 Task: Create Card Business Requirements Elicitation in Board Employee Engagement Strategies to Workspace Job Analysis and Design. Create Card Marketing Review in Board Product Prototyping to Workspace Job Analysis and Design. Create Card Functional Requirements Elicitation in Board Product Design and User Experience Optimization to Workspace Job Analysis and Design
Action: Mouse moved to (82, 303)
Screenshot: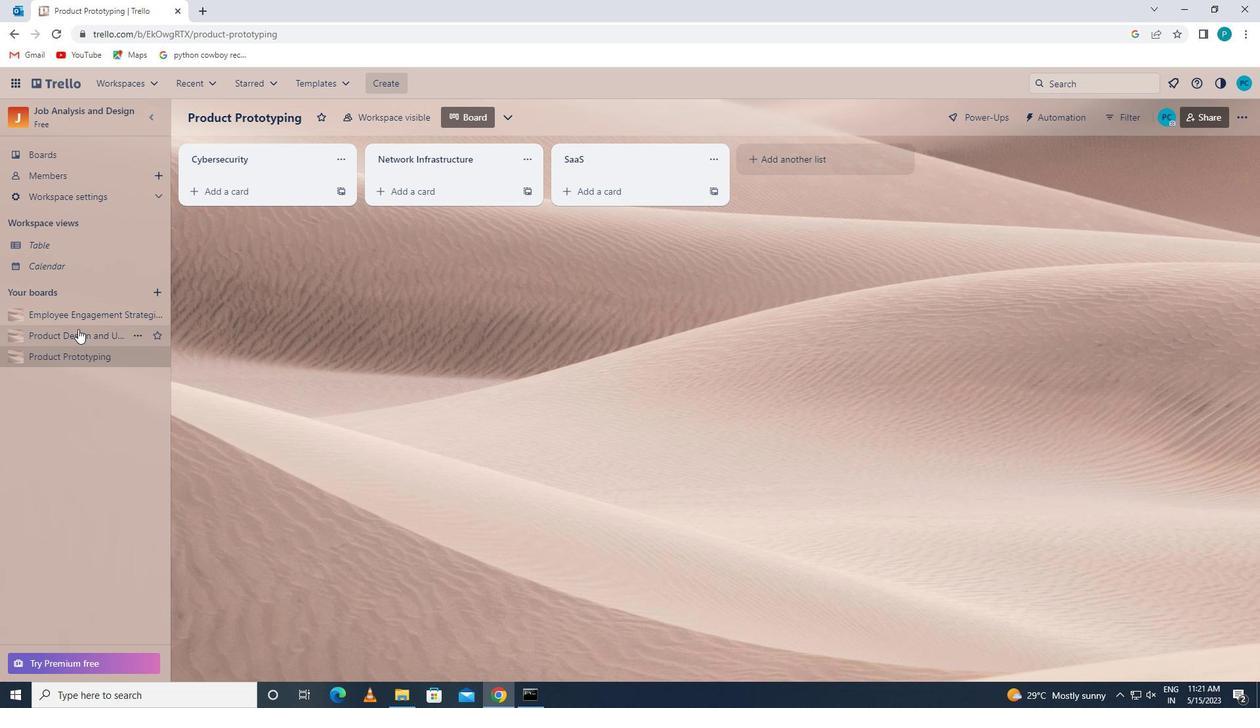 
Action: Mouse pressed left at (82, 303)
Screenshot: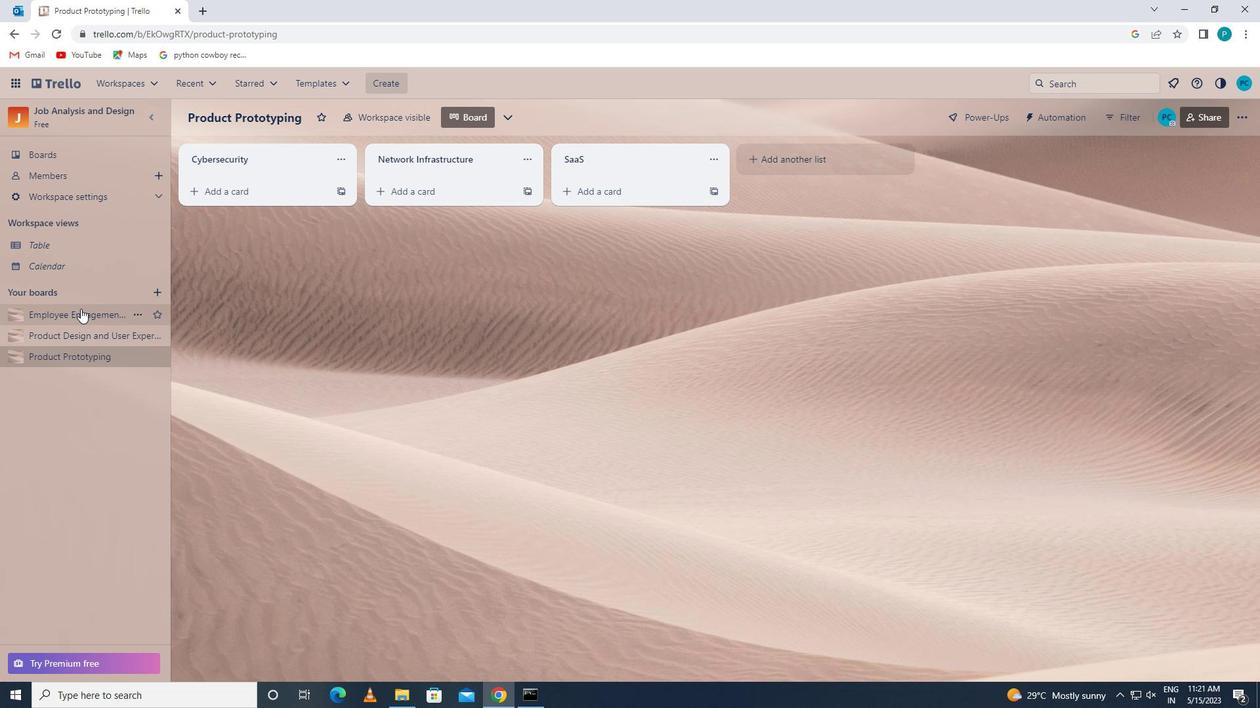 
Action: Mouse moved to (82, 311)
Screenshot: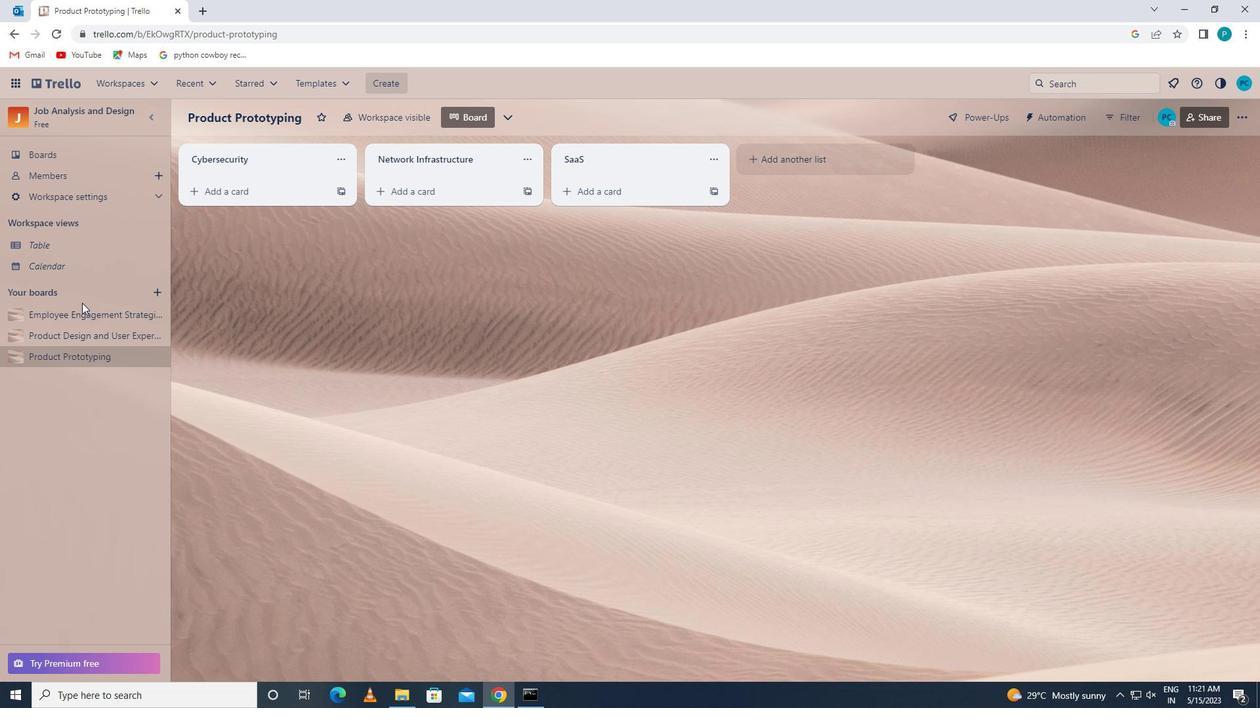 
Action: Mouse pressed left at (82, 311)
Screenshot: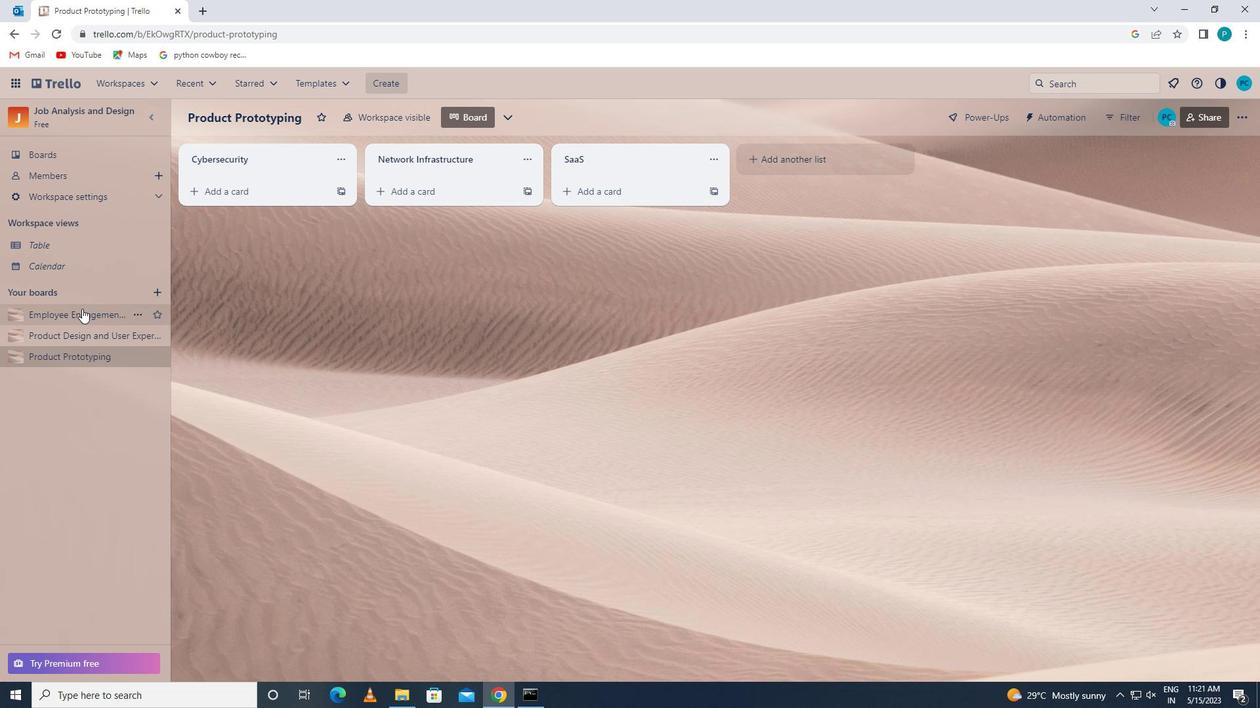 
Action: Mouse moved to (236, 183)
Screenshot: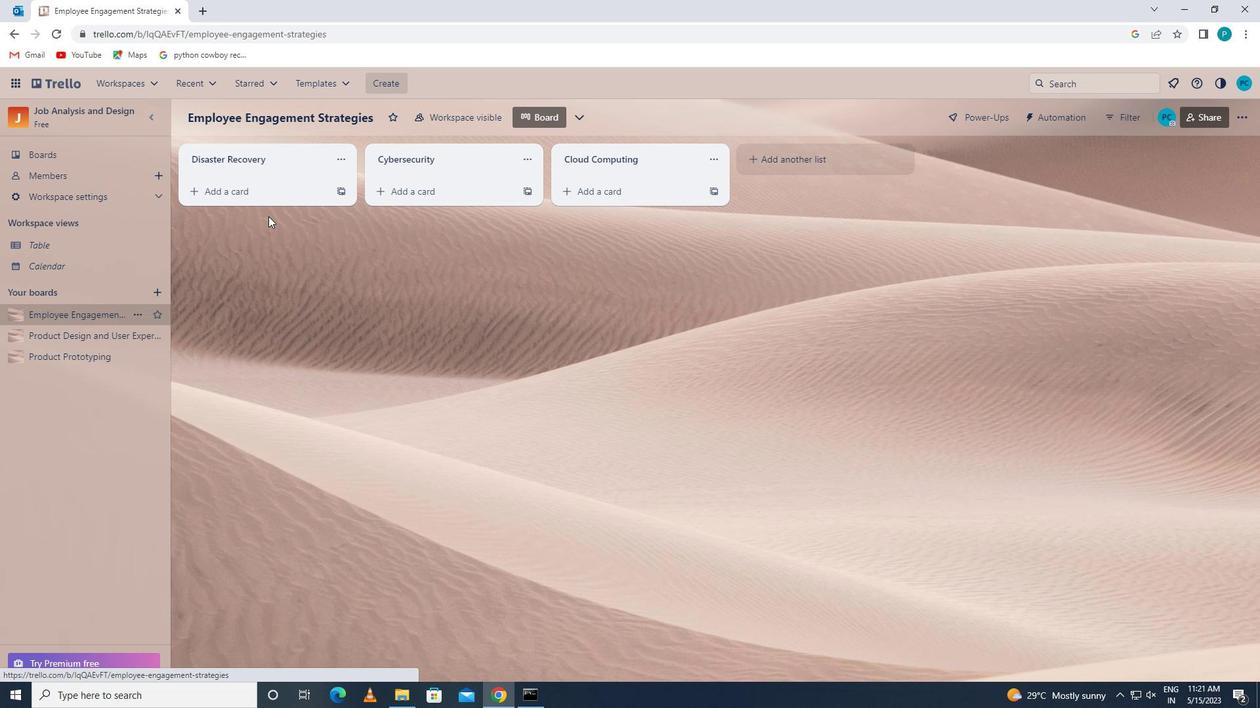 
Action: Mouse pressed left at (236, 183)
Screenshot: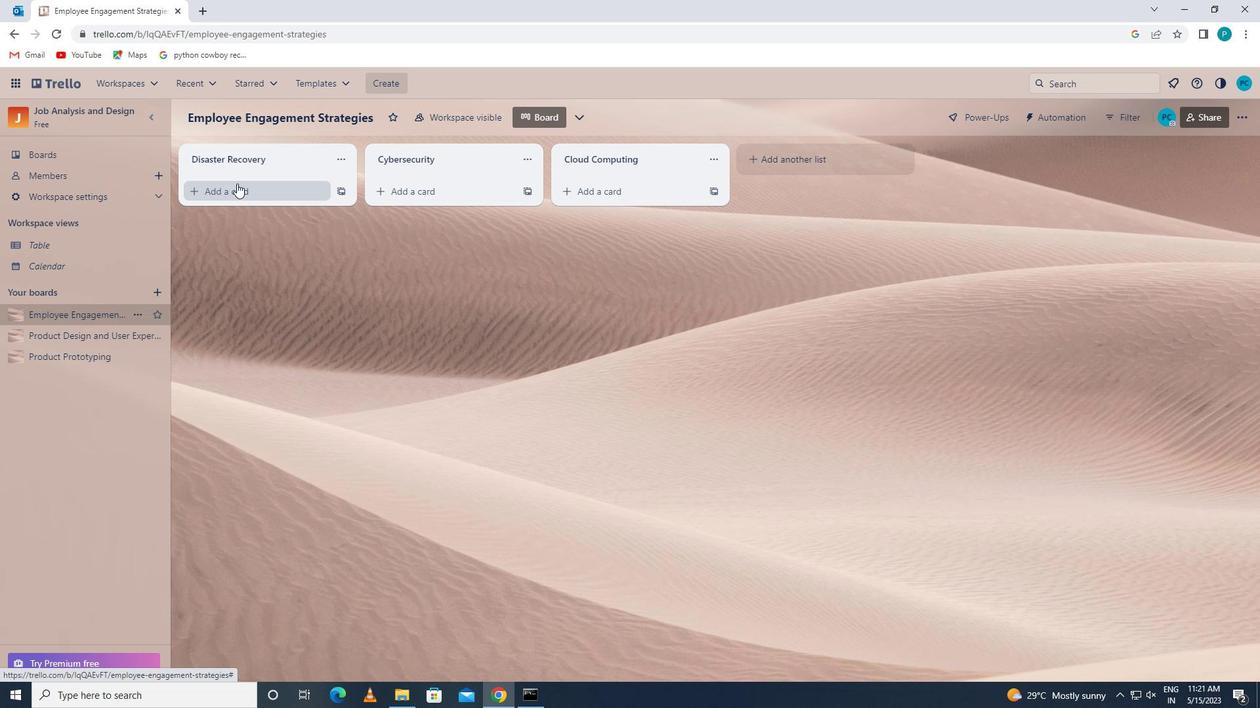 
Action: Key pressed <Key.caps_lock>b<Key.caps_lock>usiness<Key.space><Key.caps_lock>r<Key.caps_lock>equirements<Key.space><Key.caps_lock>e<Key.caps_lock>lictation
Screenshot: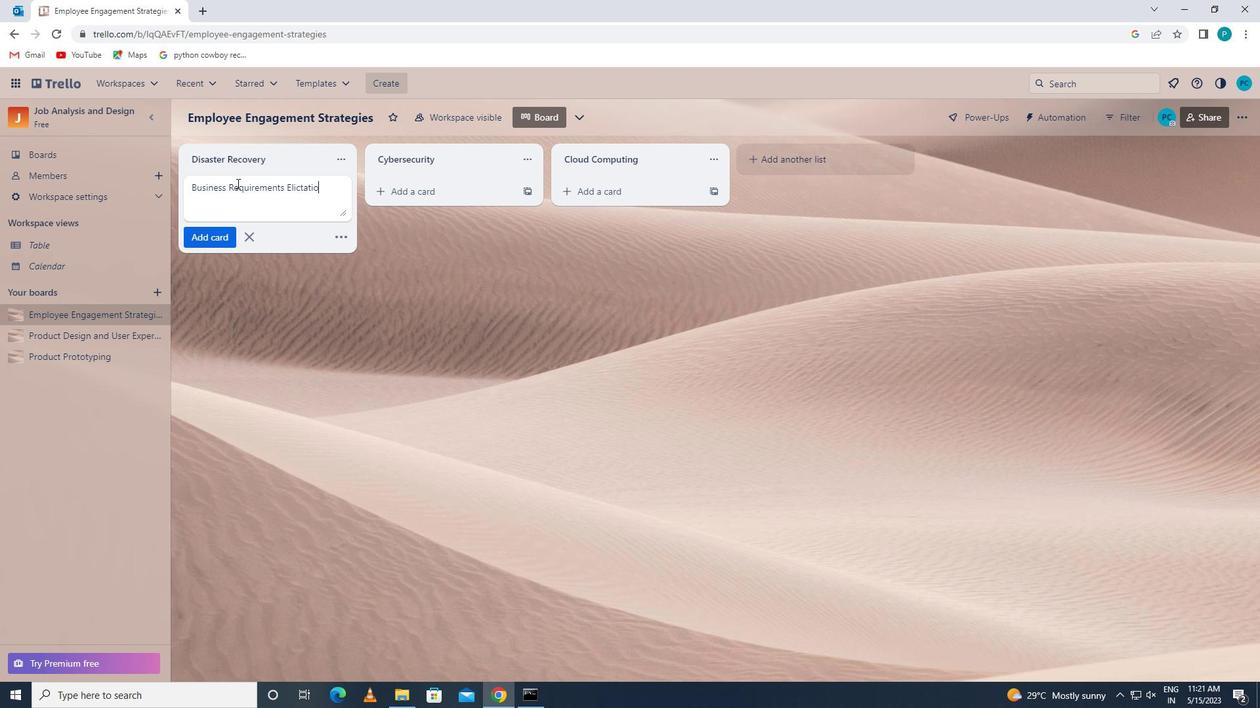 
Action: Mouse moved to (225, 231)
Screenshot: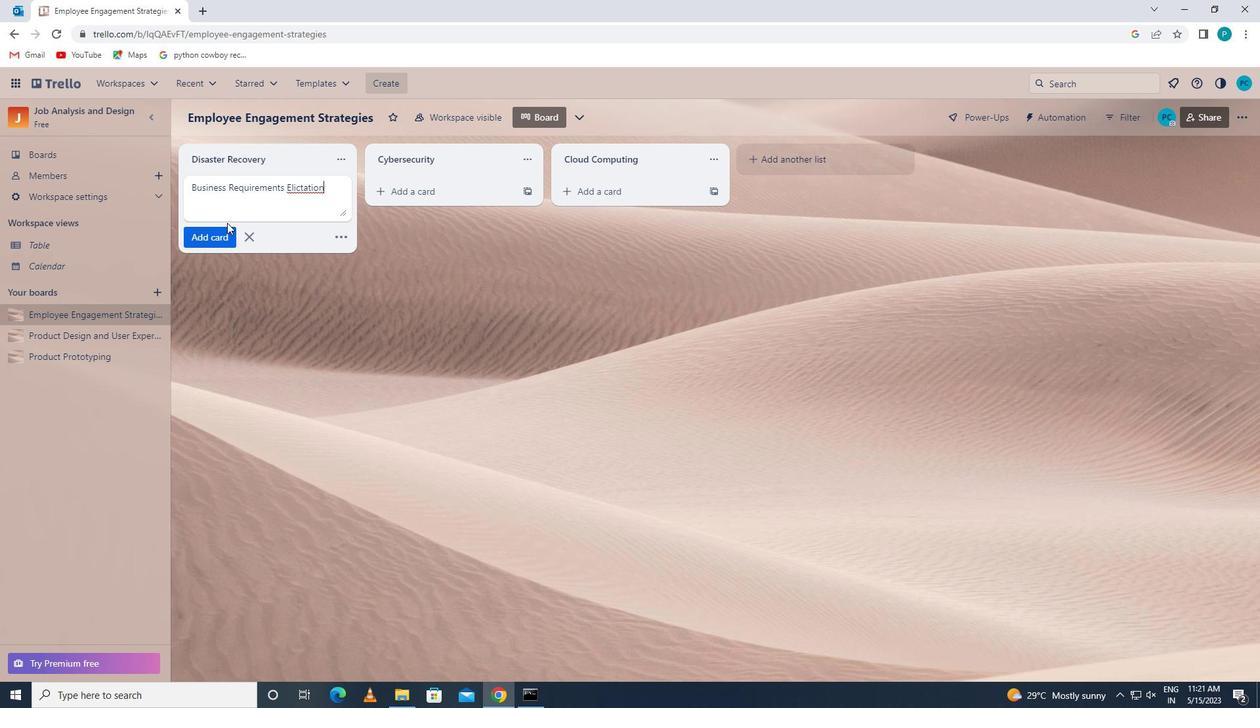 
Action: Mouse pressed left at (225, 231)
Screenshot: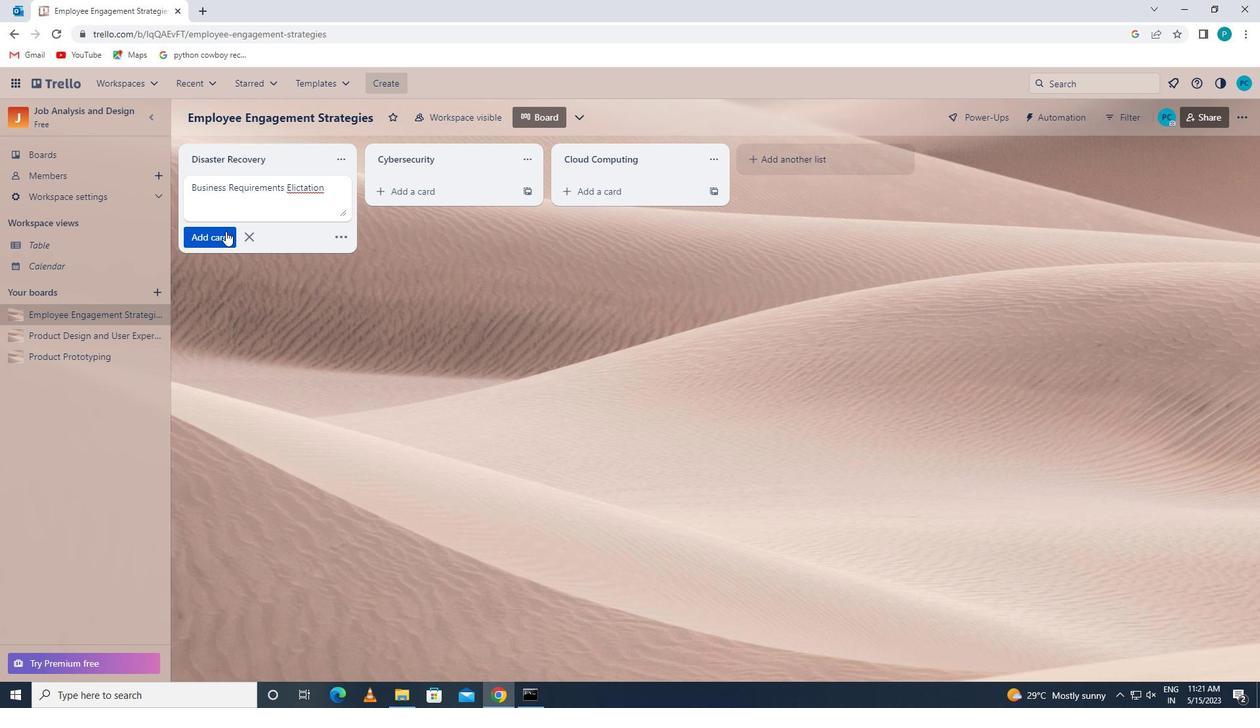 
Action: Mouse moved to (65, 352)
Screenshot: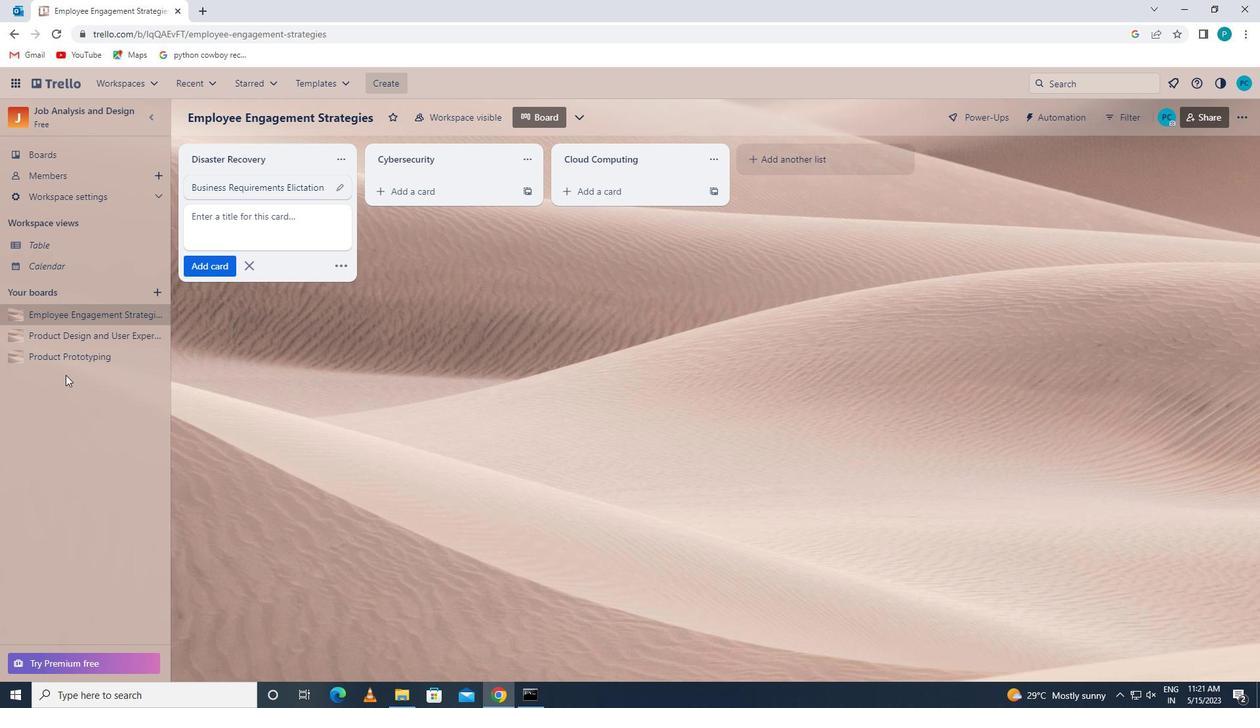 
Action: Mouse pressed left at (65, 352)
Screenshot: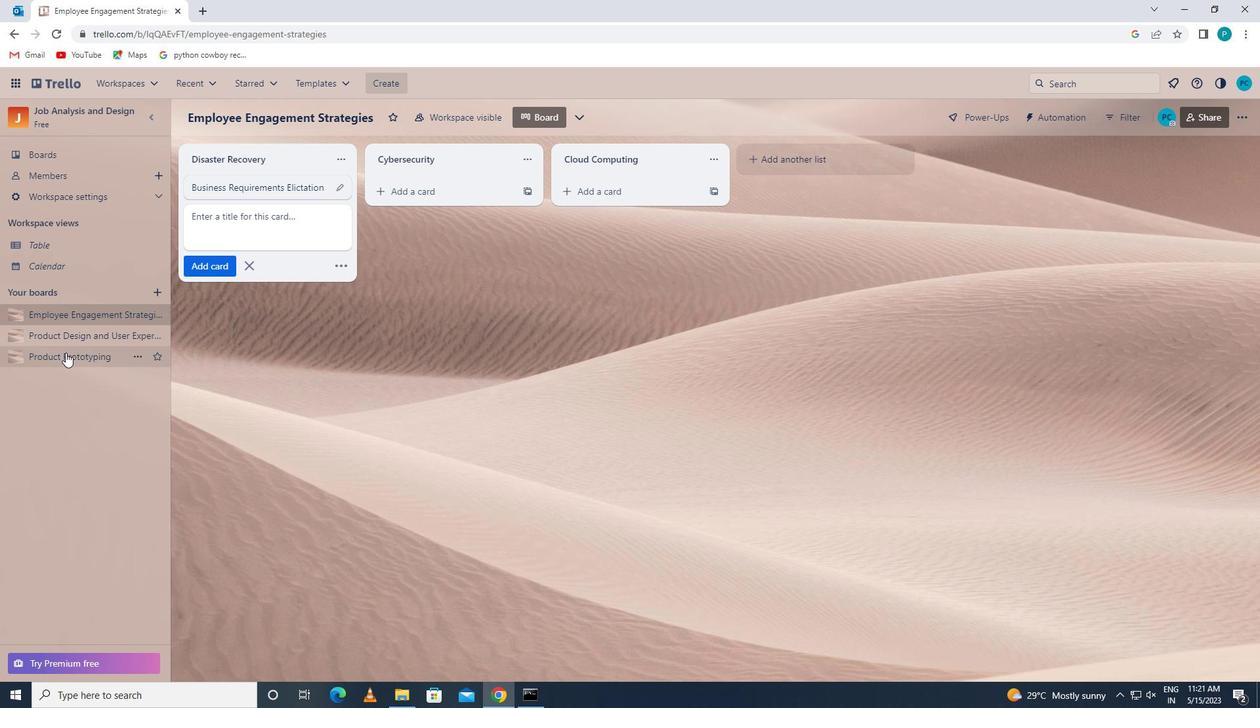 
Action: Mouse moved to (234, 188)
Screenshot: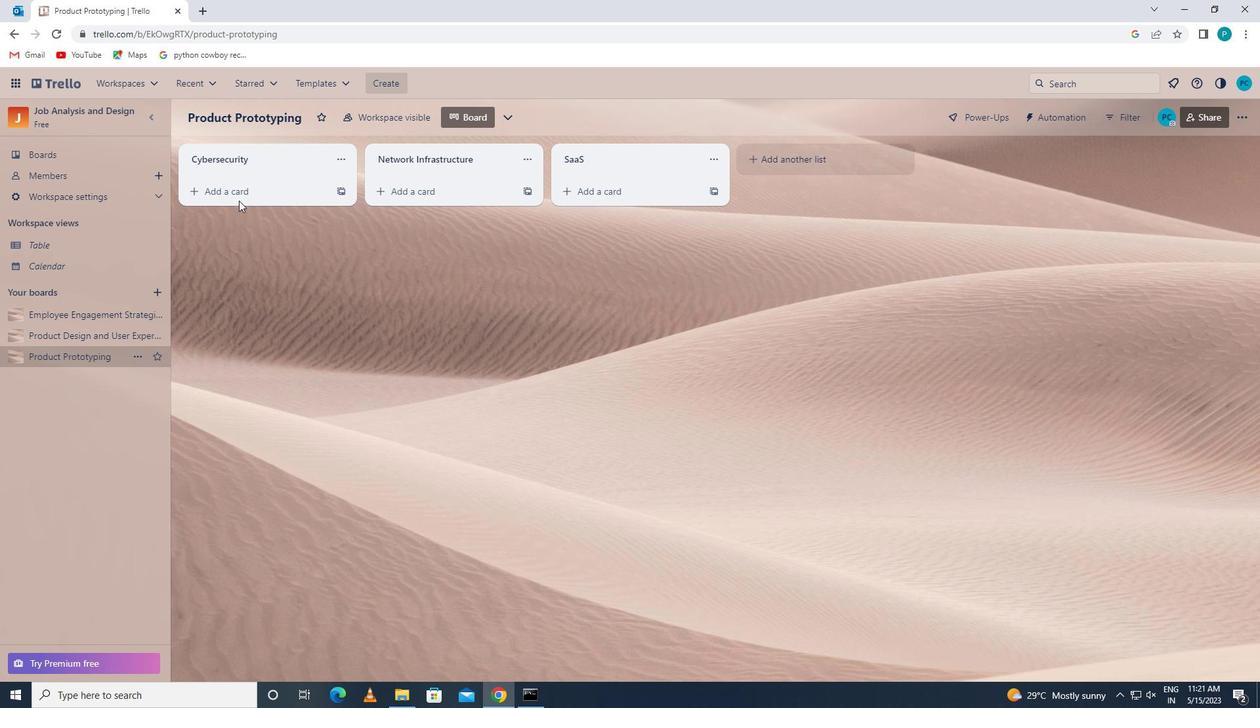 
Action: Mouse pressed left at (234, 188)
Screenshot: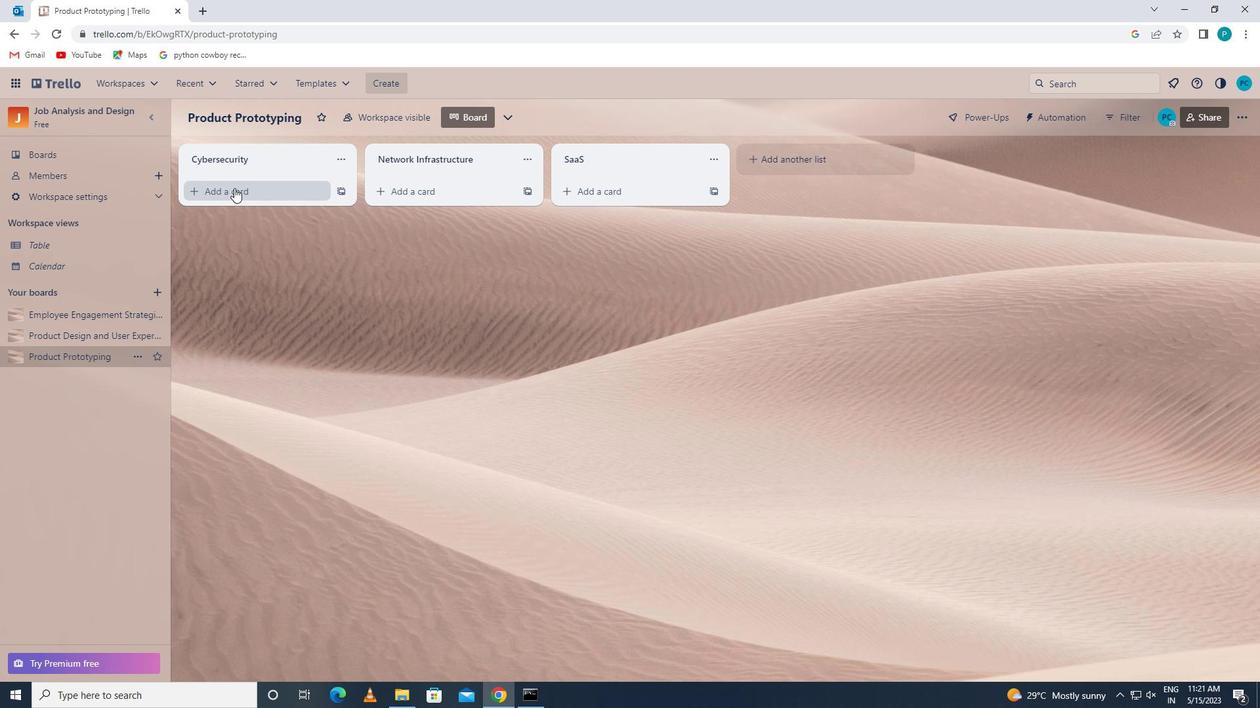 
Action: Key pressed <Key.caps_lock>m<Key.caps_lock>arketing<Key.space><Key.caps_lock>r<Key.caps_lock>eview
Screenshot: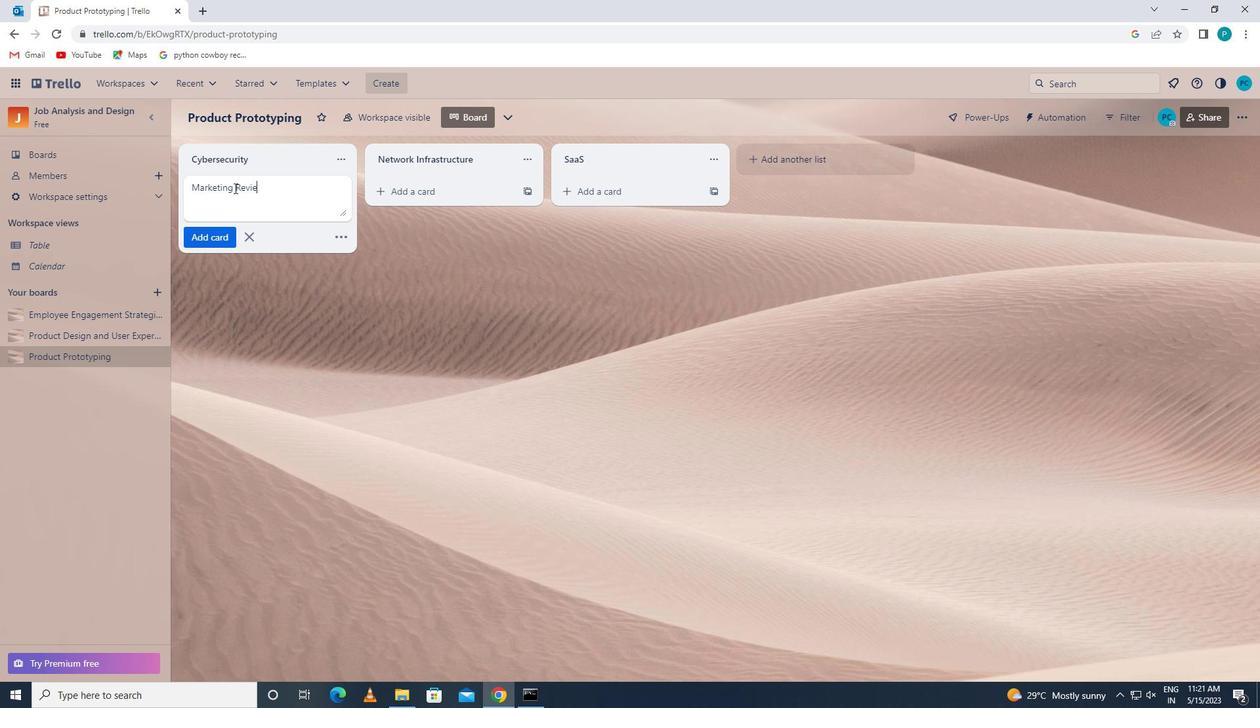 
Action: Mouse moved to (234, 235)
Screenshot: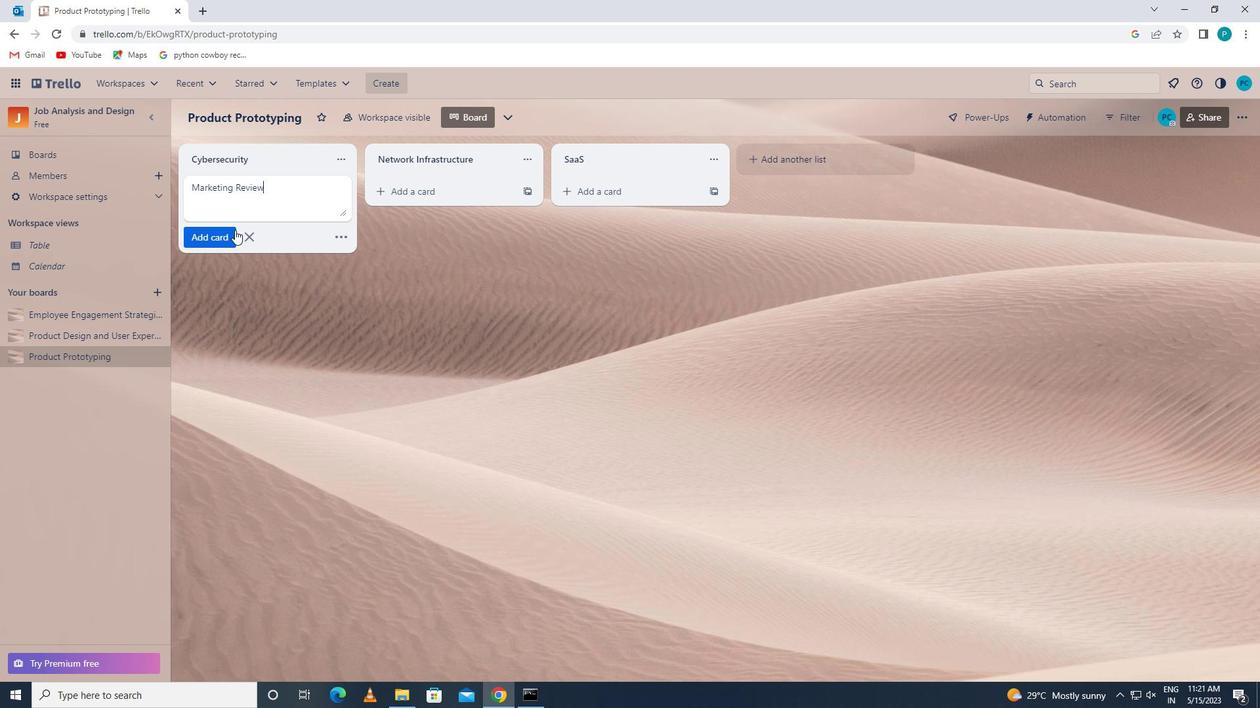 
Action: Mouse pressed left at (234, 235)
Screenshot: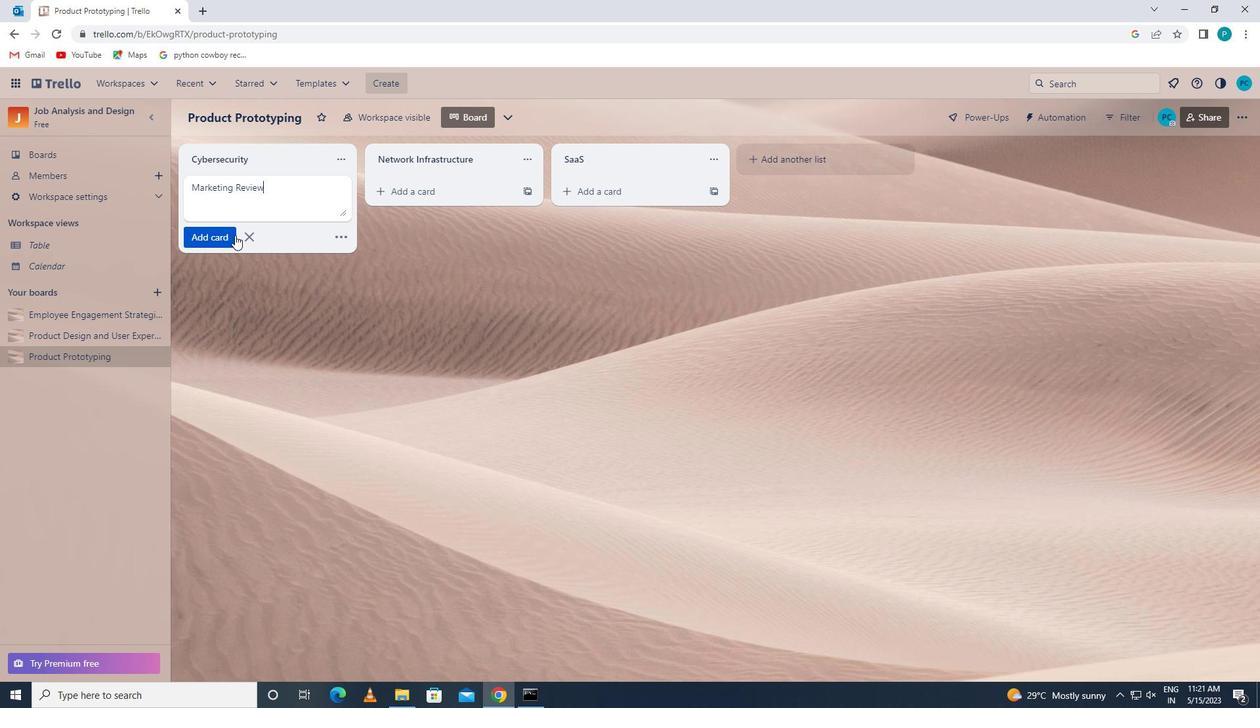 
Action: Mouse moved to (100, 331)
Screenshot: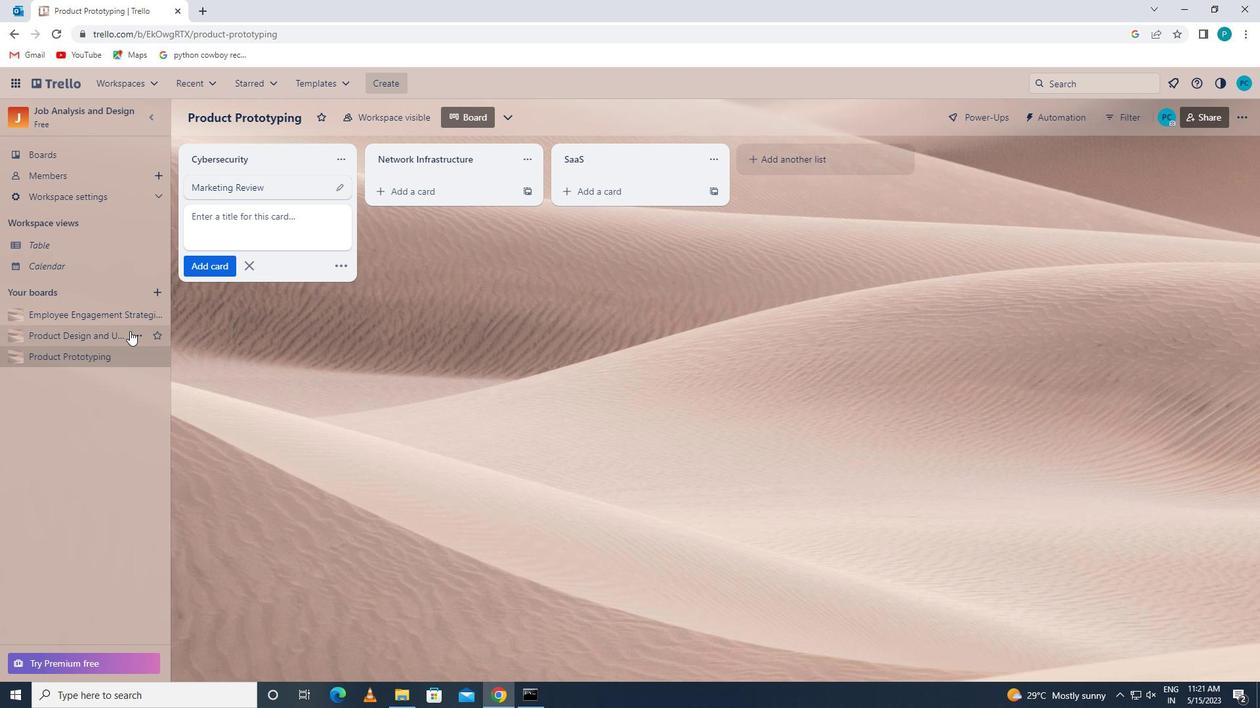 
Action: Mouse pressed left at (100, 331)
Screenshot: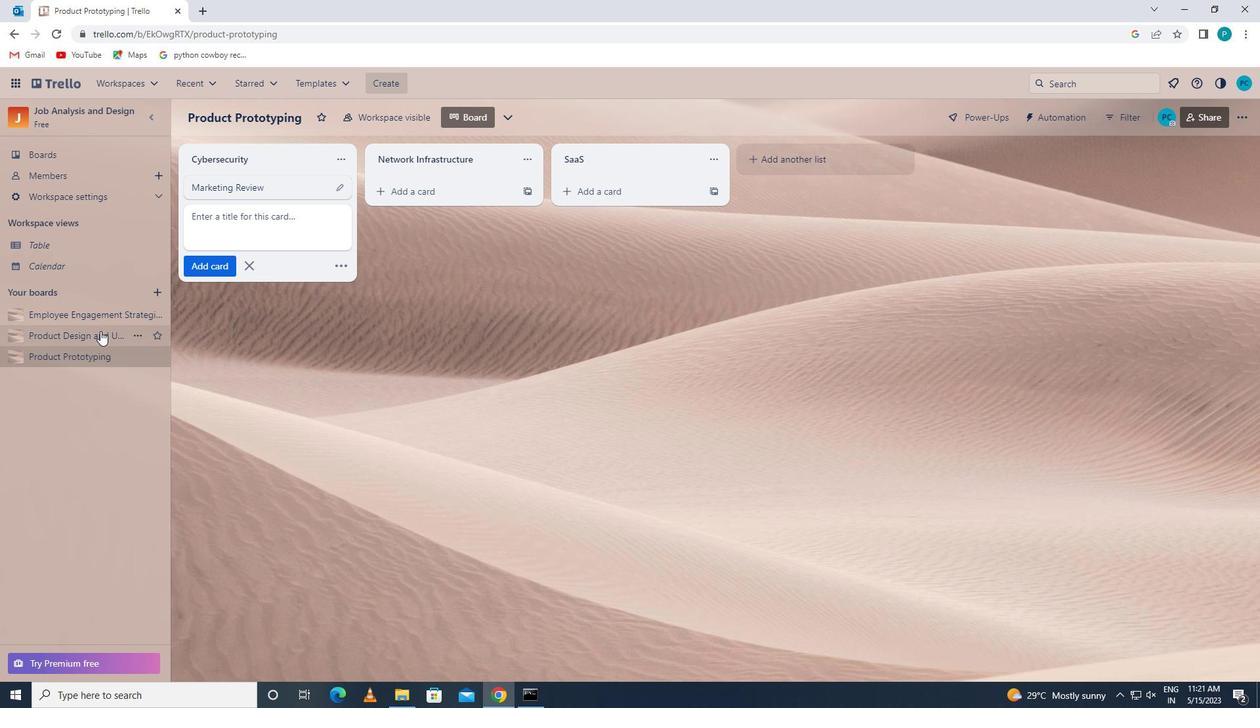 
Action: Mouse moved to (227, 195)
Screenshot: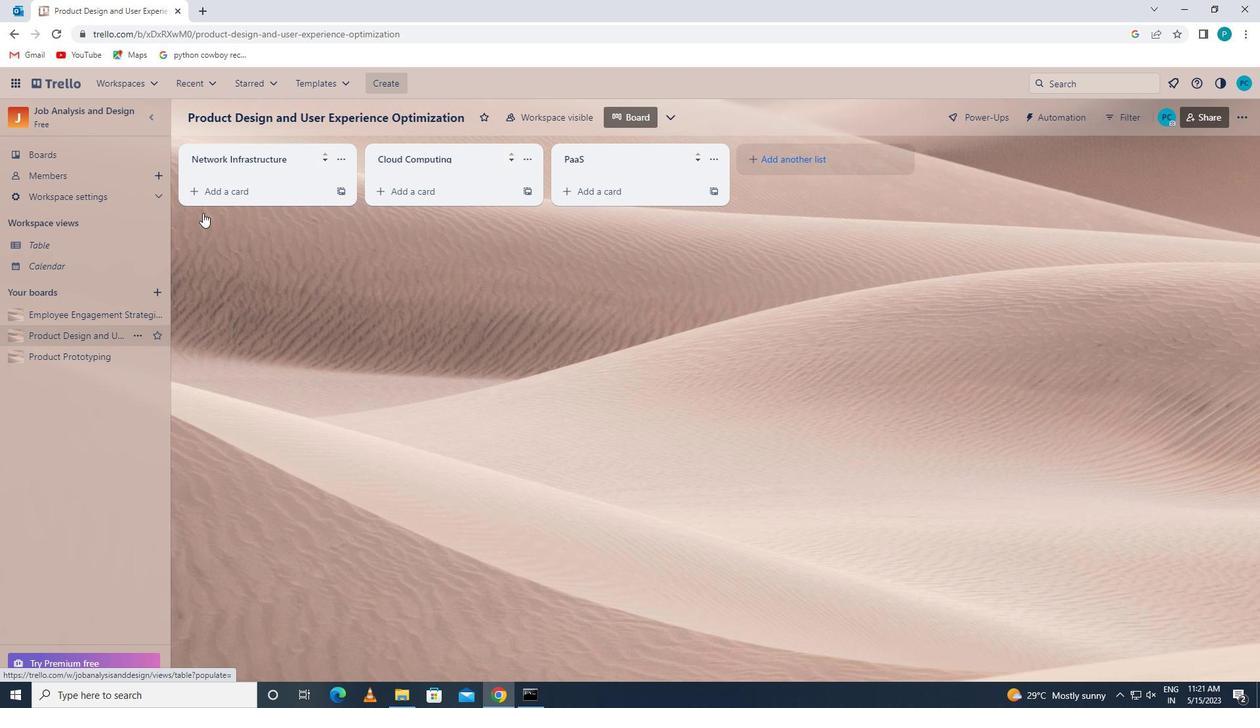 
Action: Mouse pressed left at (227, 195)
Screenshot: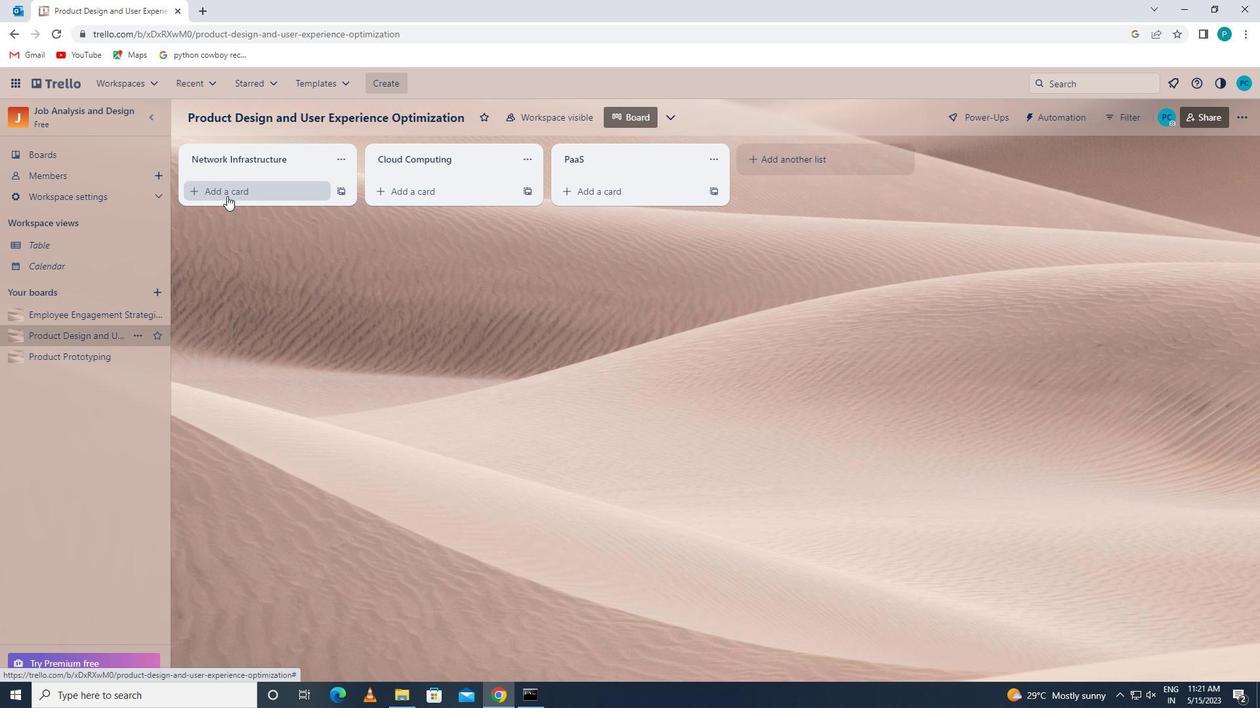 
Action: Key pressed <Key.caps_lock>f<Key.caps_lock>unctional<Key.space><Key.space><Key.caps_lock>r<Key.caps_lock>equirements<Key.space><Key.caps_lock>e<Key.caps_lock>lictation
Screenshot: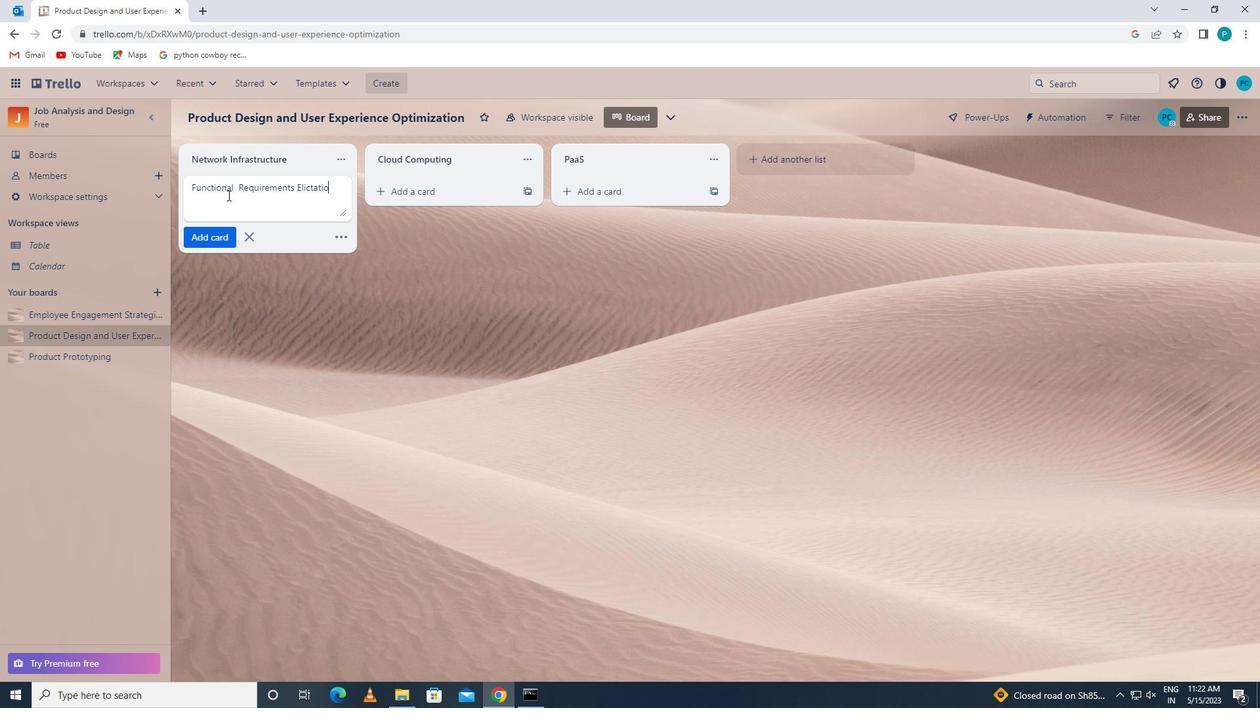 
Action: Mouse moved to (231, 237)
Screenshot: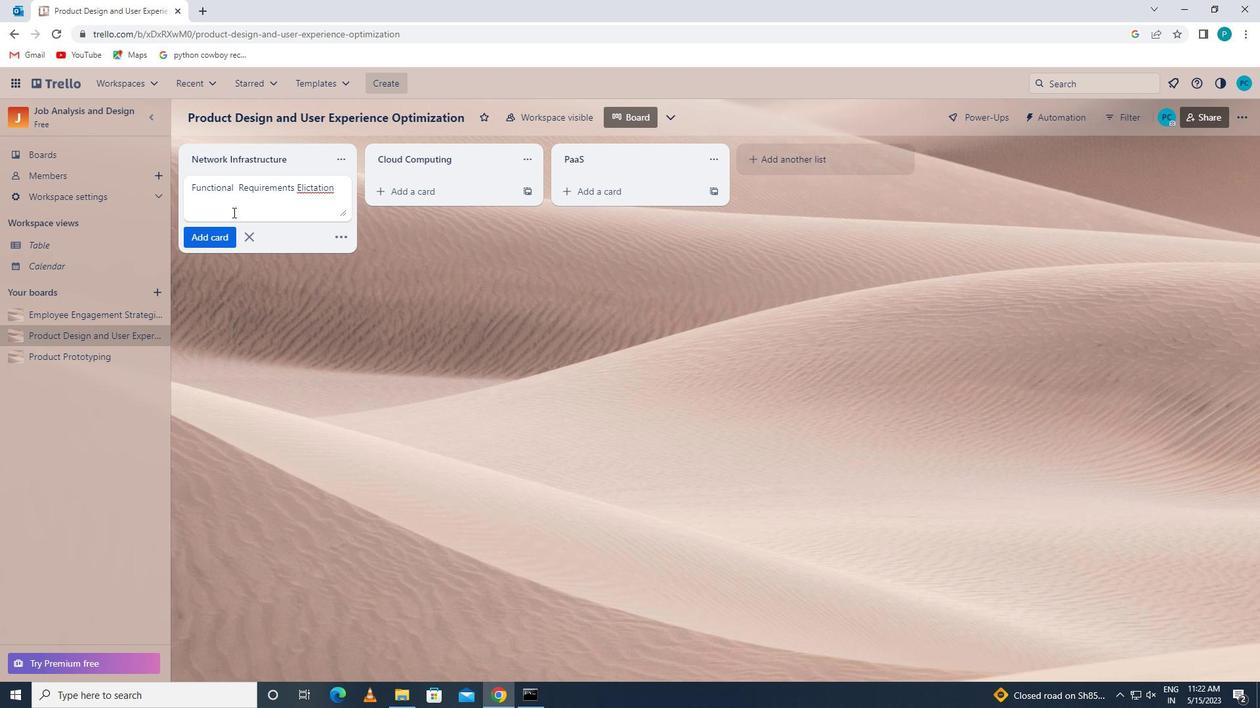 
Action: Mouse pressed left at (231, 237)
Screenshot: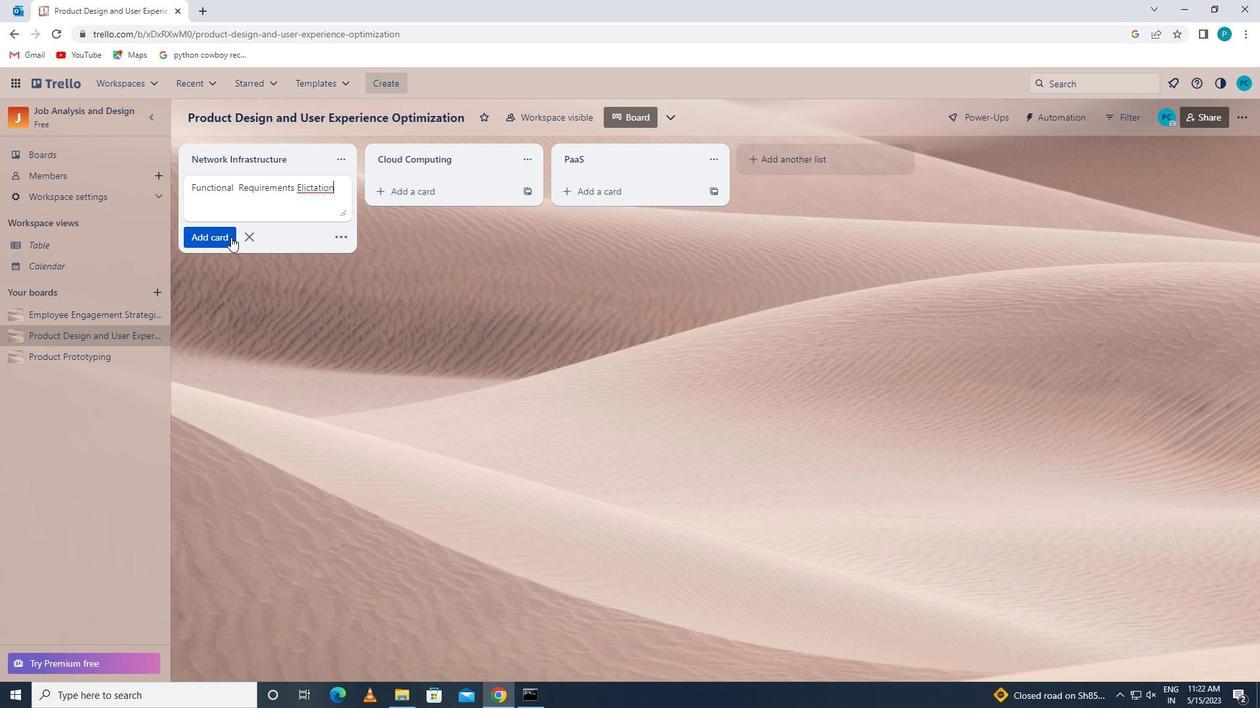 
Action: Mouse moved to (429, 392)
Screenshot: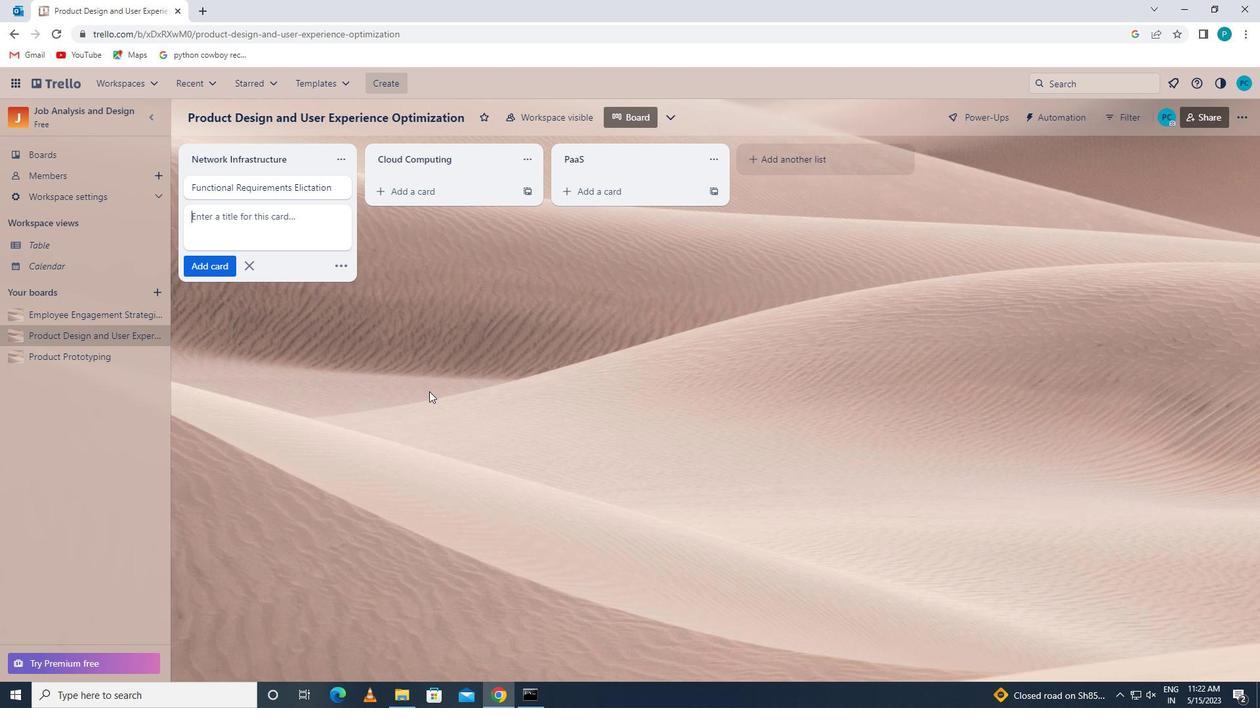 
